 Task: Create a due date automation when advanced on, 2 days before a card is due add dates without an incomplete due date at 11:00 AM.
Action: Mouse moved to (1332, 103)
Screenshot: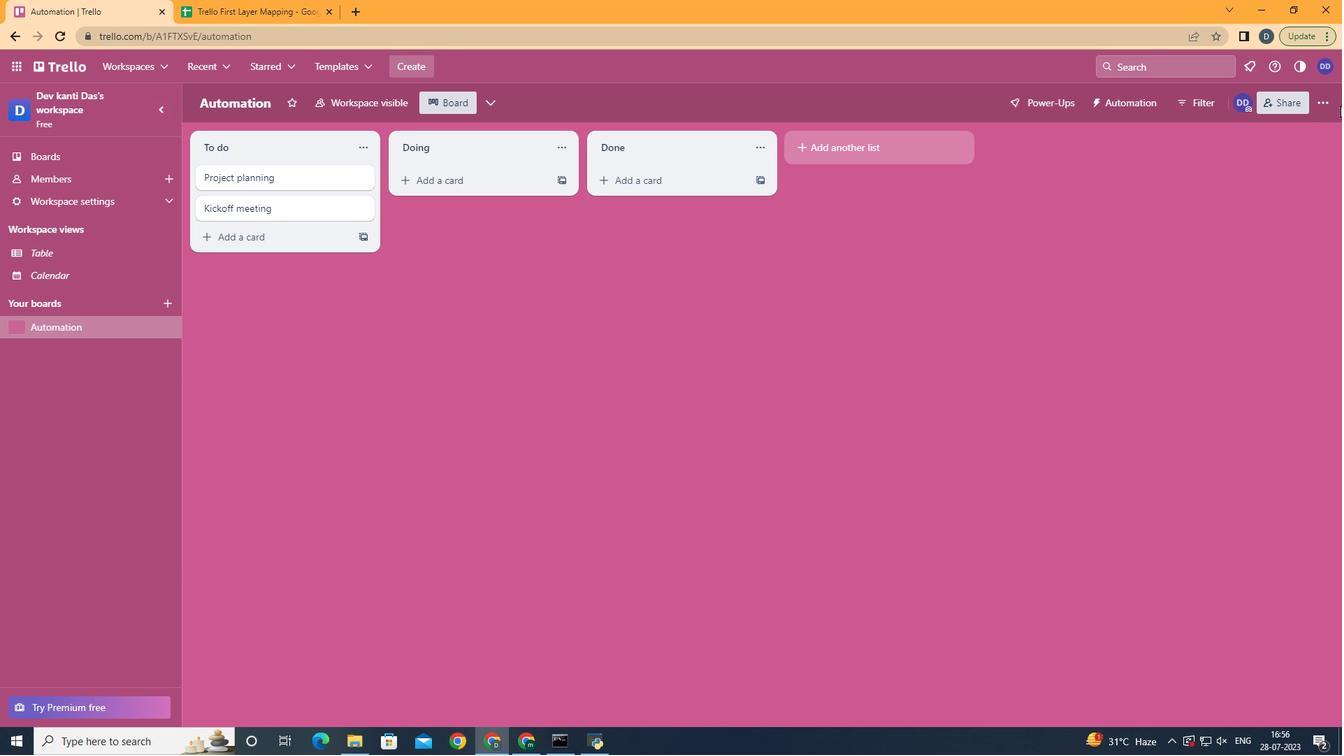 
Action: Mouse pressed left at (1332, 103)
Screenshot: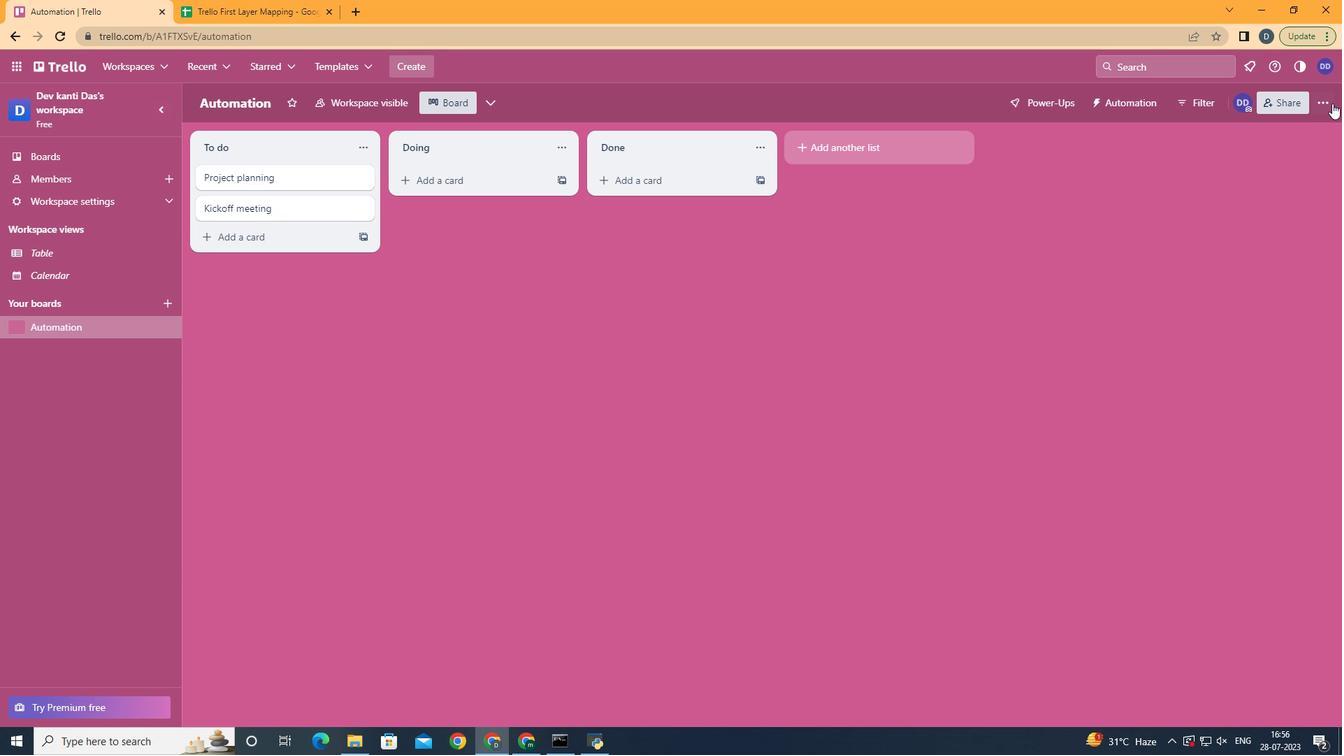 
Action: Mouse moved to (1216, 269)
Screenshot: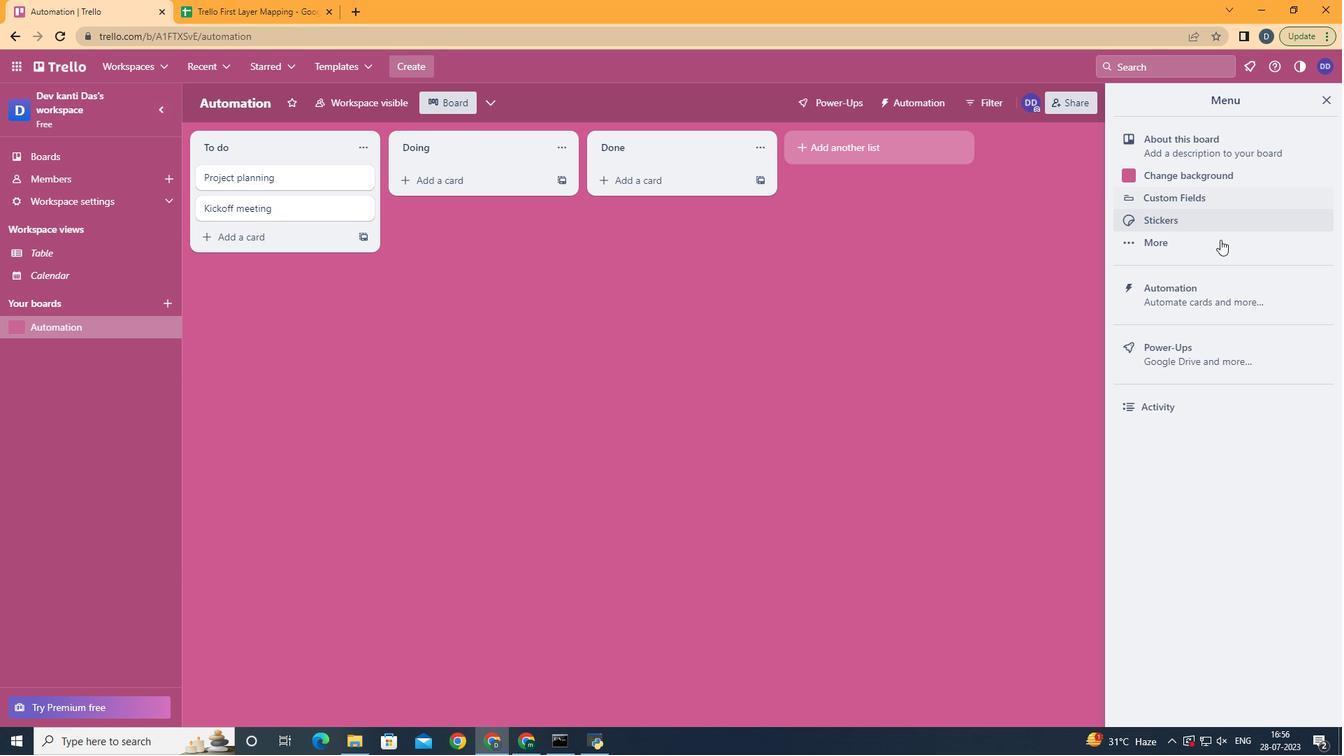 
Action: Mouse pressed left at (1216, 269)
Screenshot: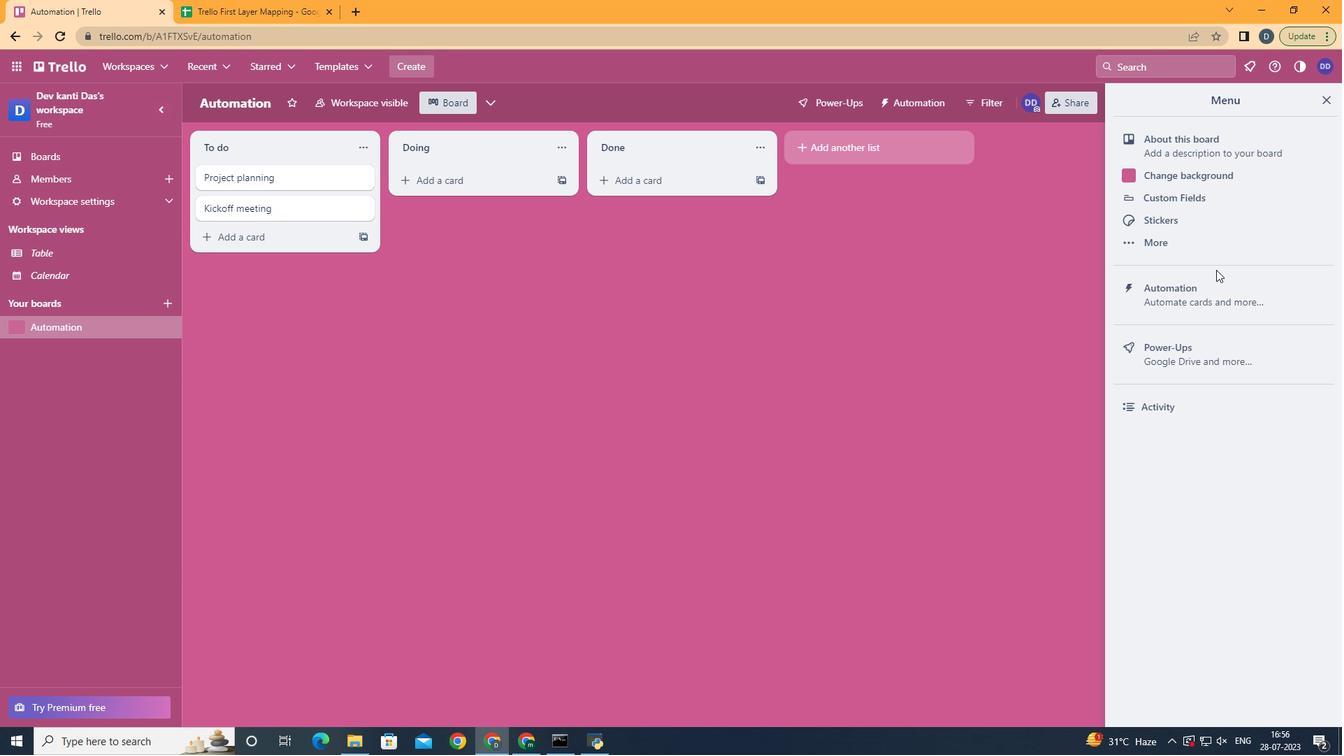 
Action: Mouse moved to (1205, 291)
Screenshot: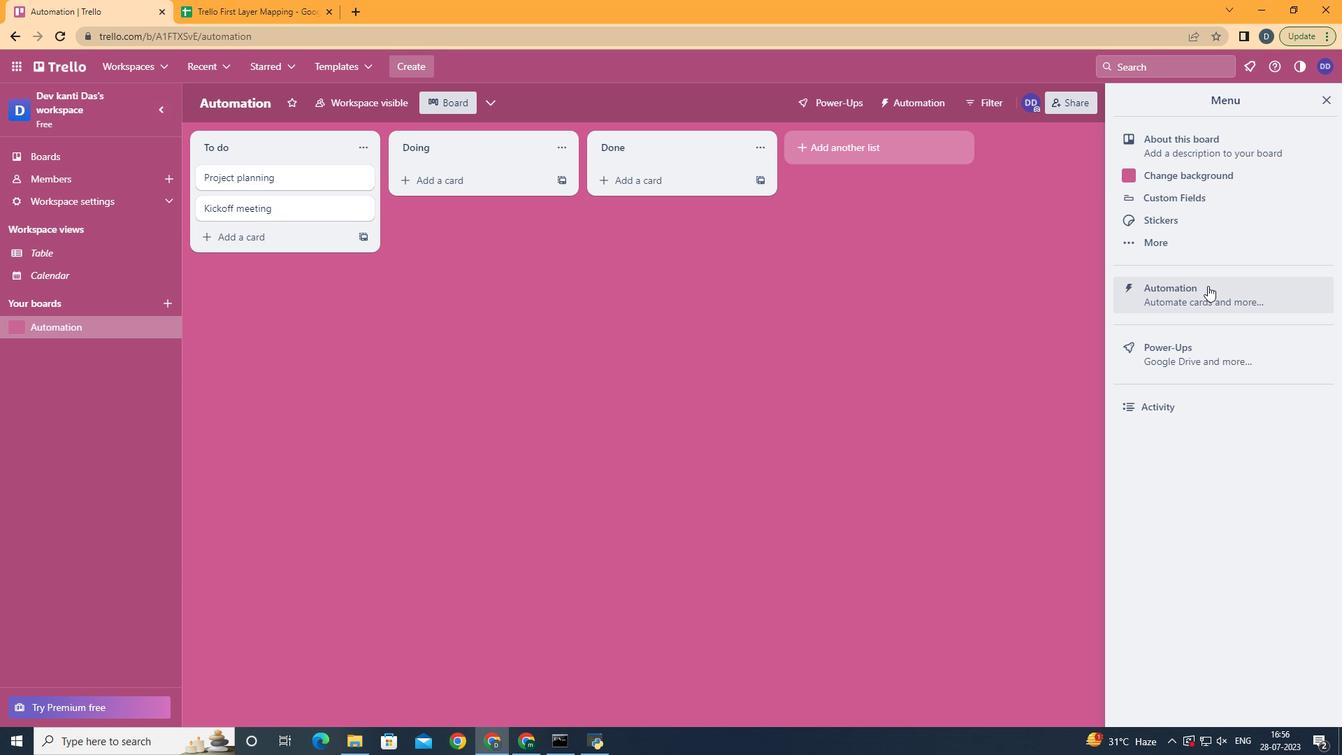 
Action: Mouse pressed left at (1205, 291)
Screenshot: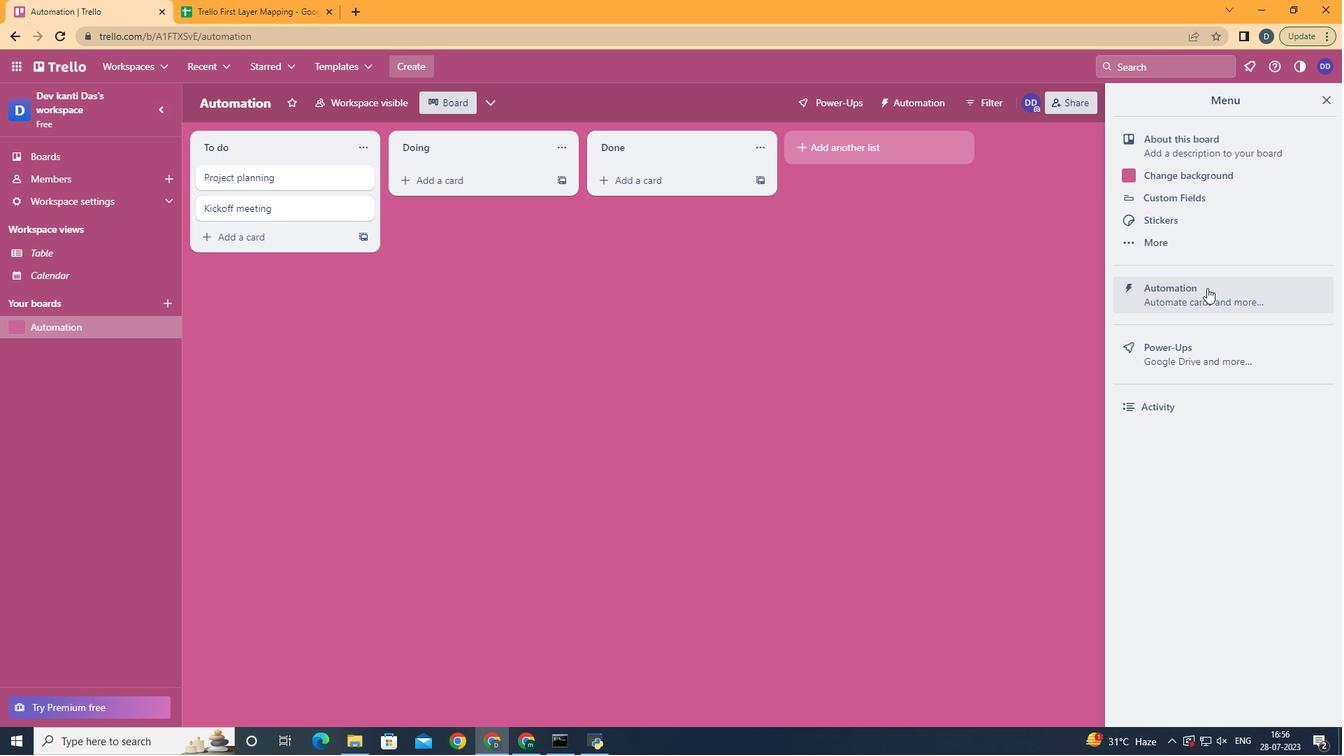 
Action: Mouse moved to (278, 278)
Screenshot: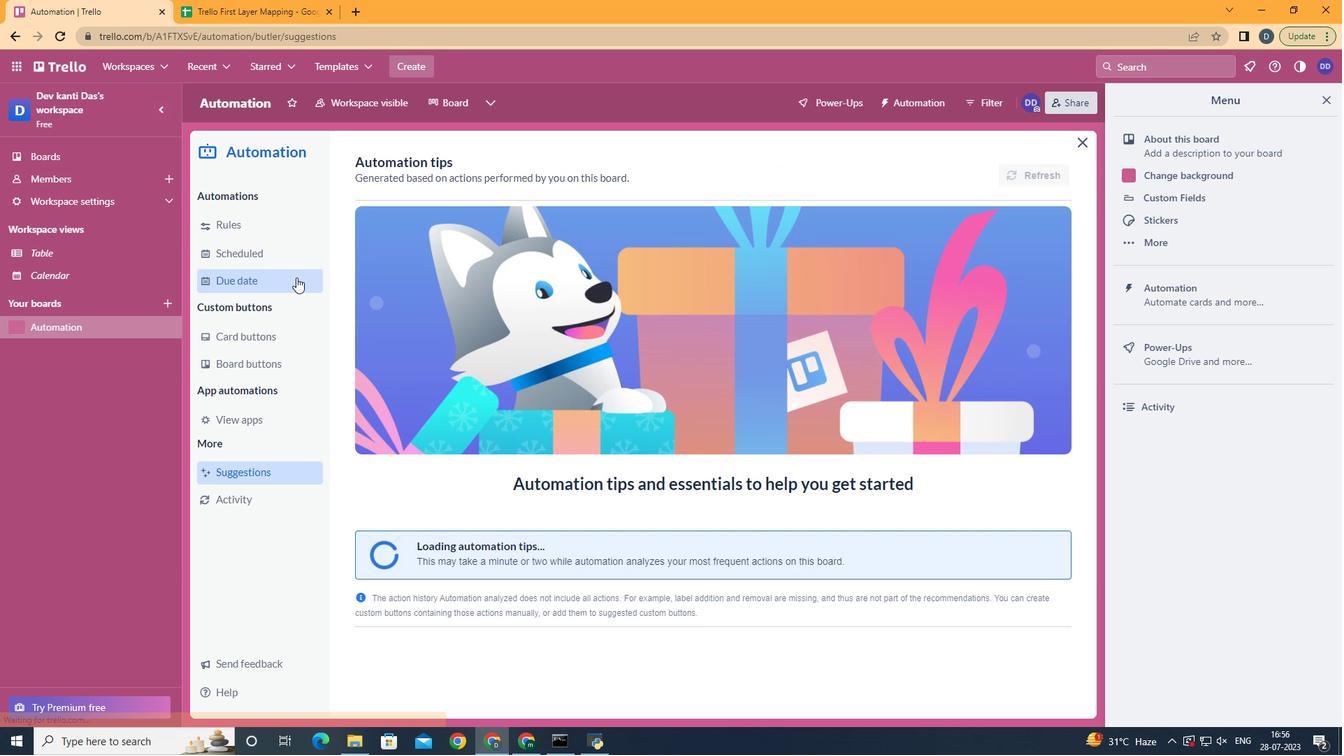 
Action: Mouse pressed left at (278, 278)
Screenshot: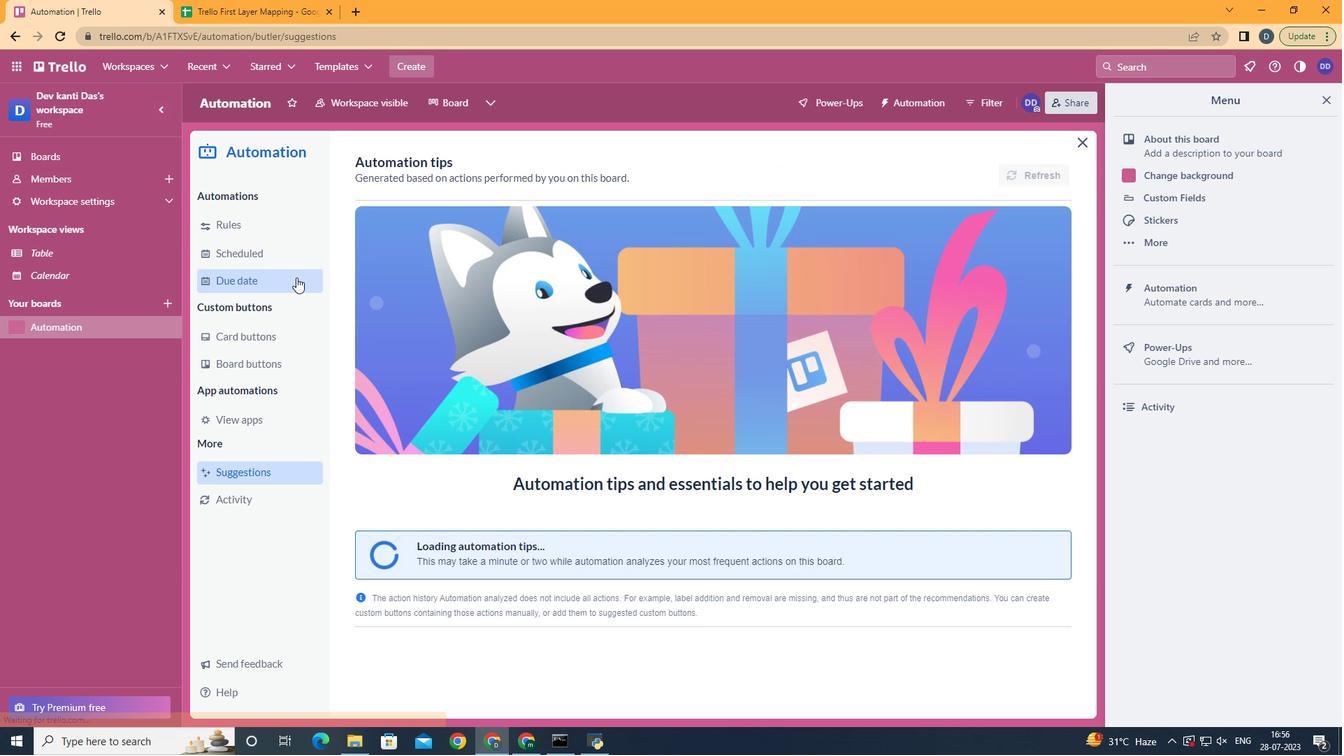 
Action: Mouse moved to (1001, 165)
Screenshot: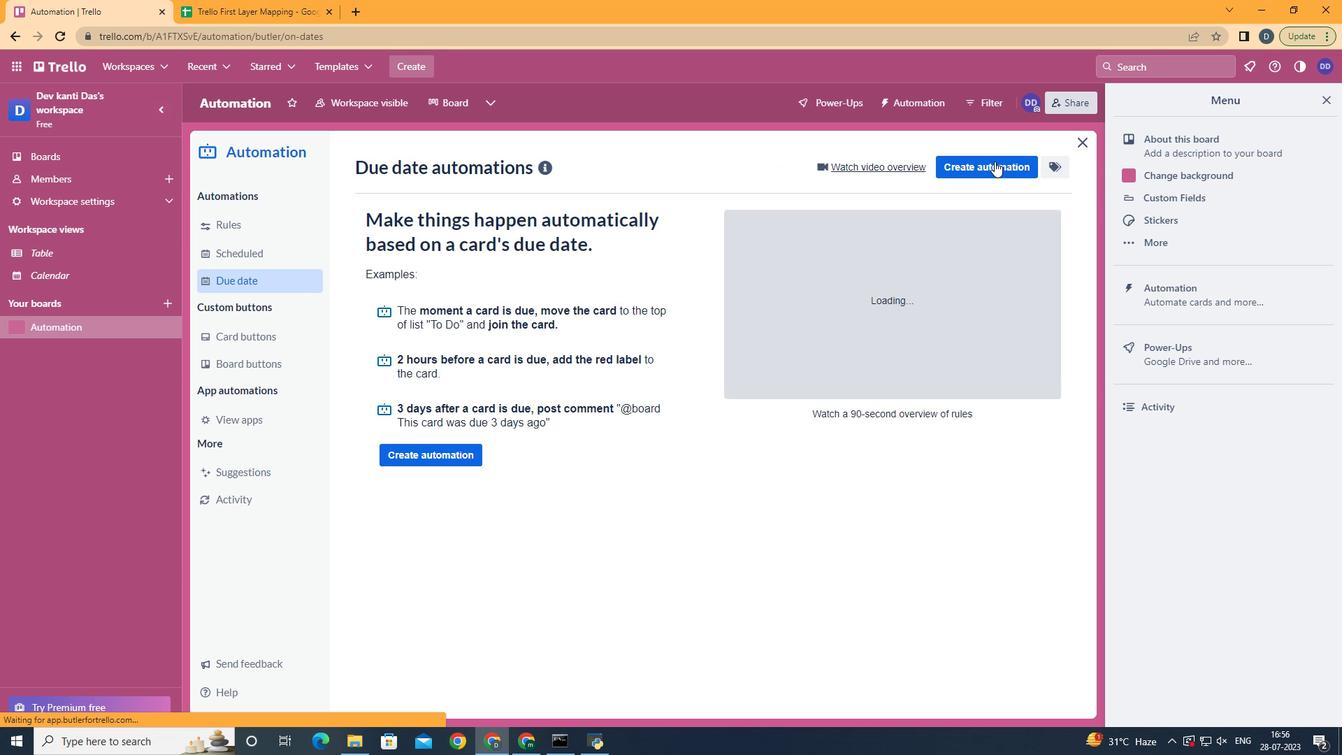 
Action: Mouse pressed left at (1001, 165)
Screenshot: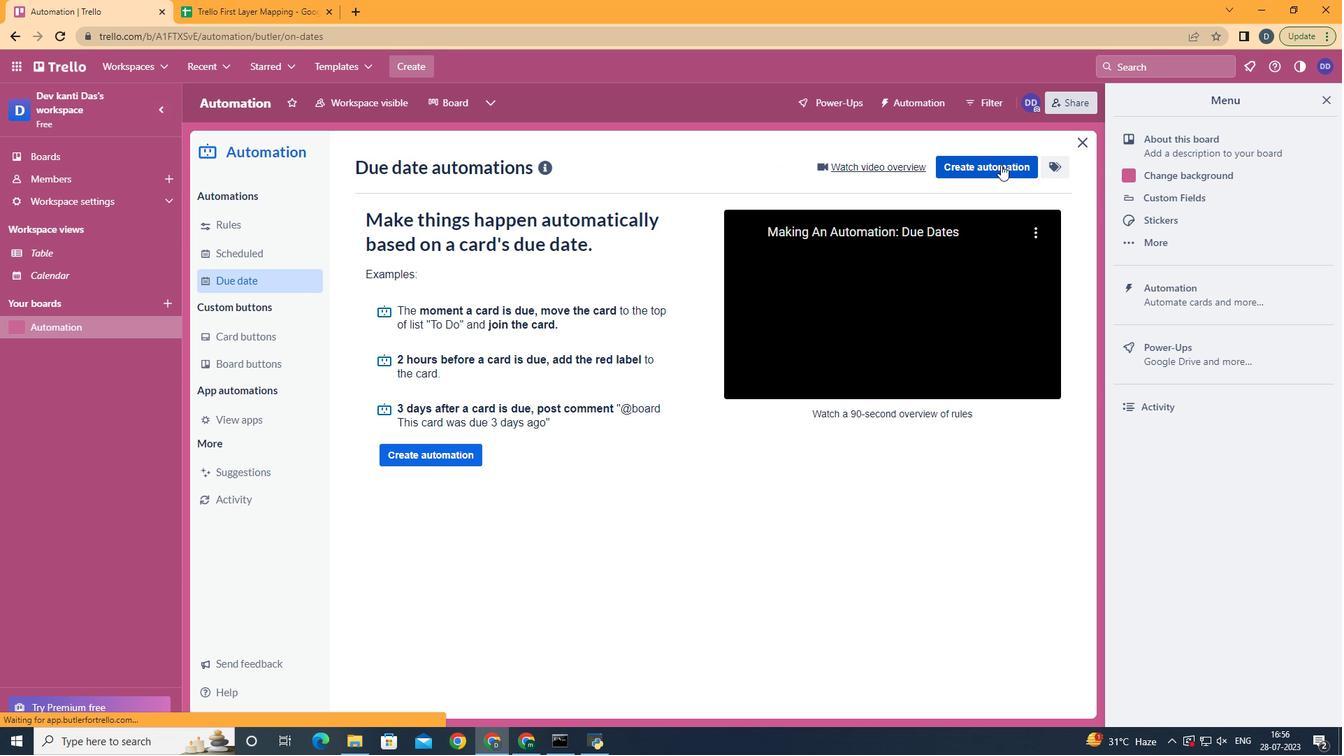 
Action: Mouse moved to (733, 294)
Screenshot: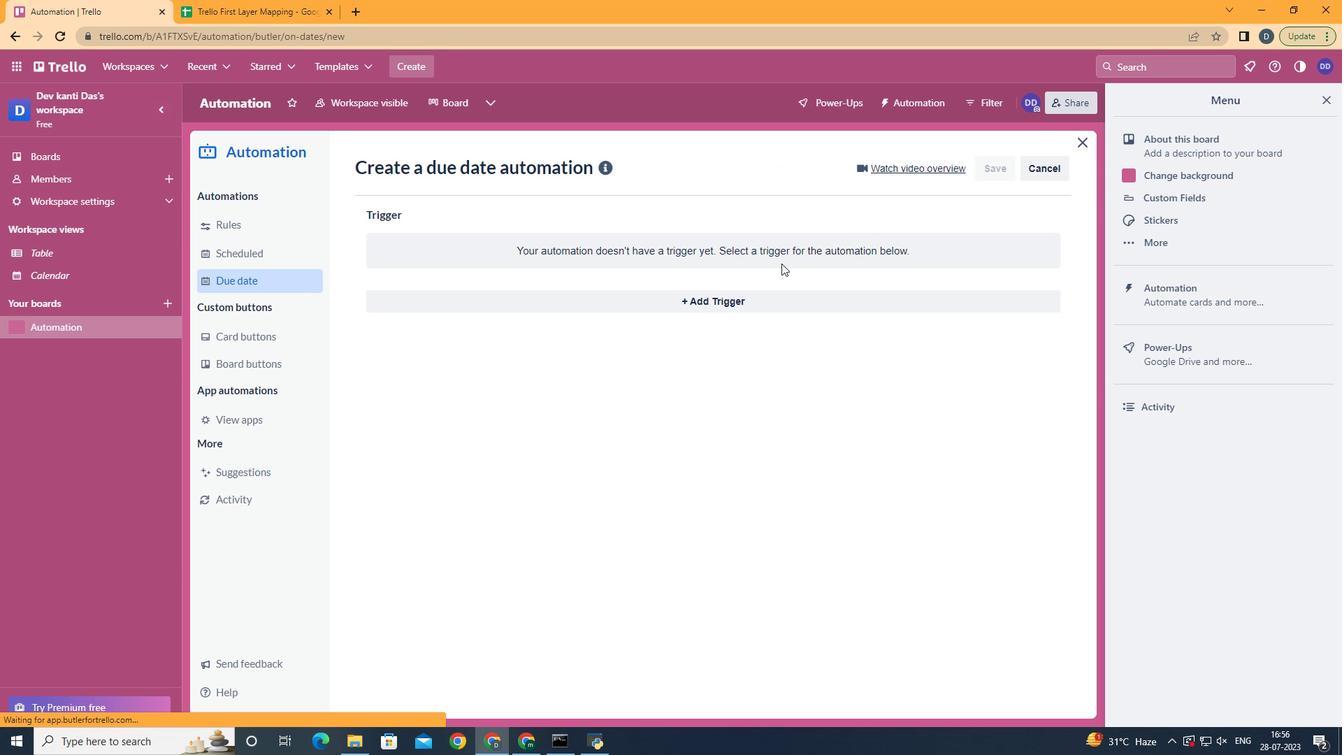 
Action: Mouse pressed left at (733, 294)
Screenshot: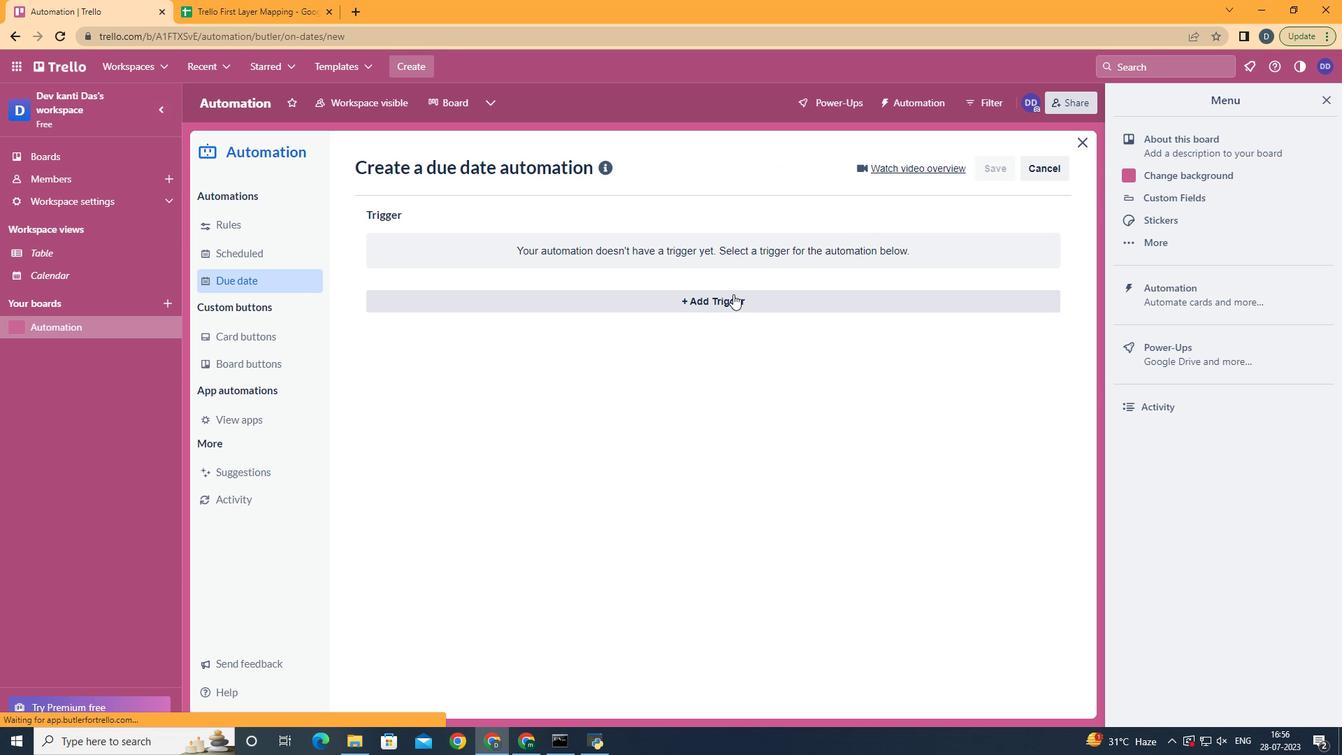 
Action: Mouse moved to (539, 517)
Screenshot: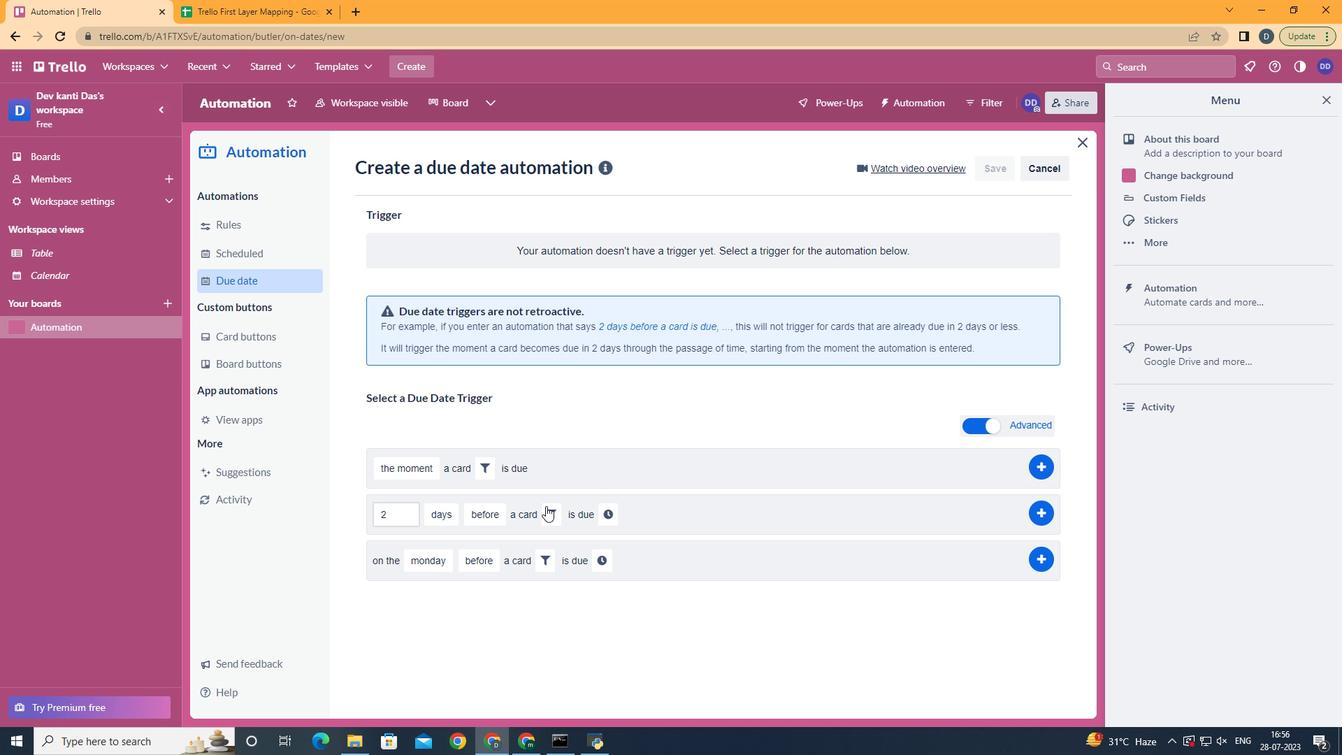 
Action: Mouse pressed left at (539, 517)
Screenshot: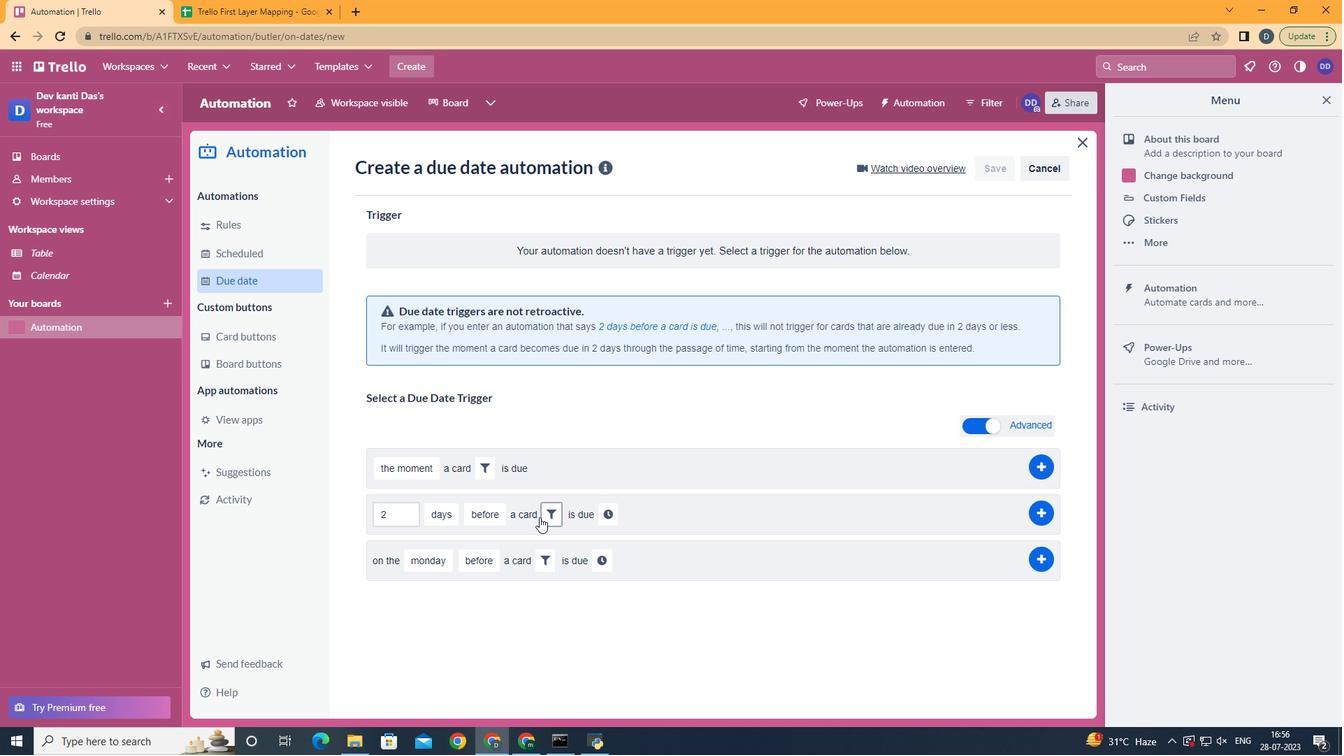 
Action: Mouse moved to (627, 552)
Screenshot: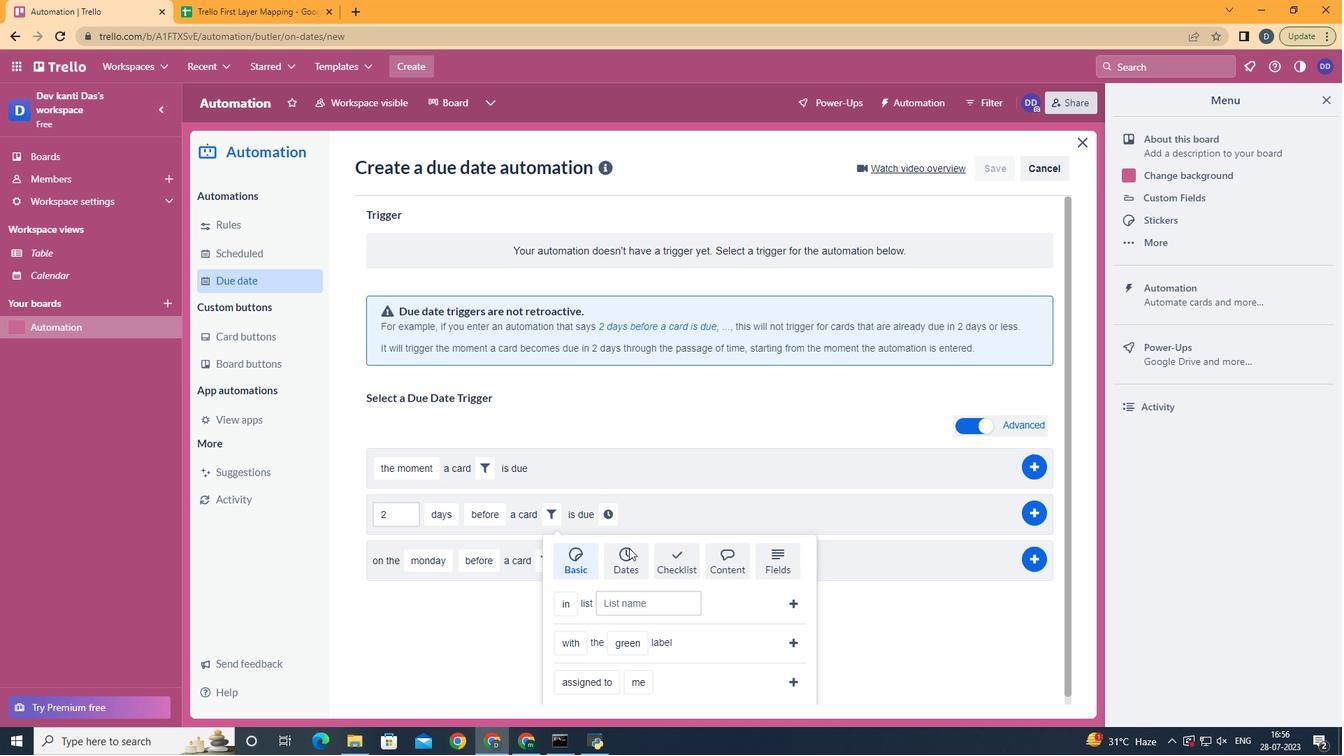 
Action: Mouse pressed left at (627, 552)
Screenshot: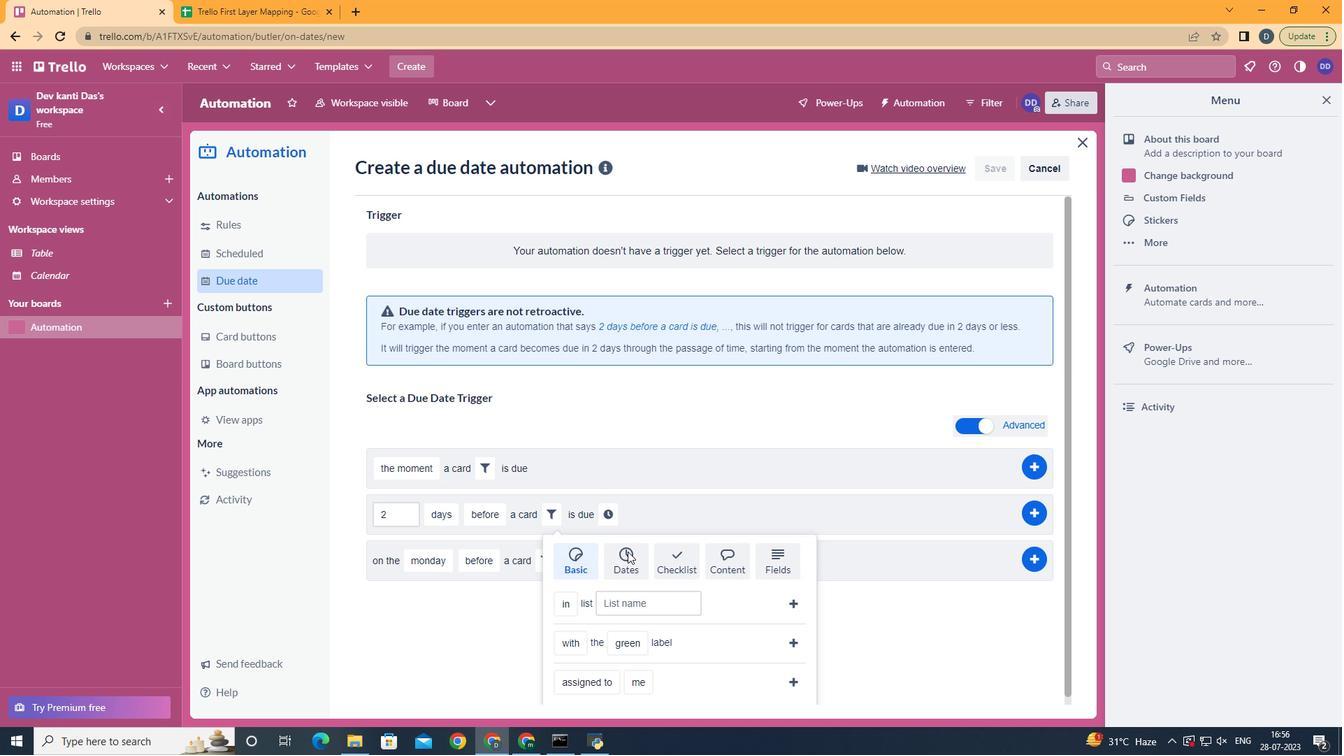 
Action: Mouse moved to (581, 655)
Screenshot: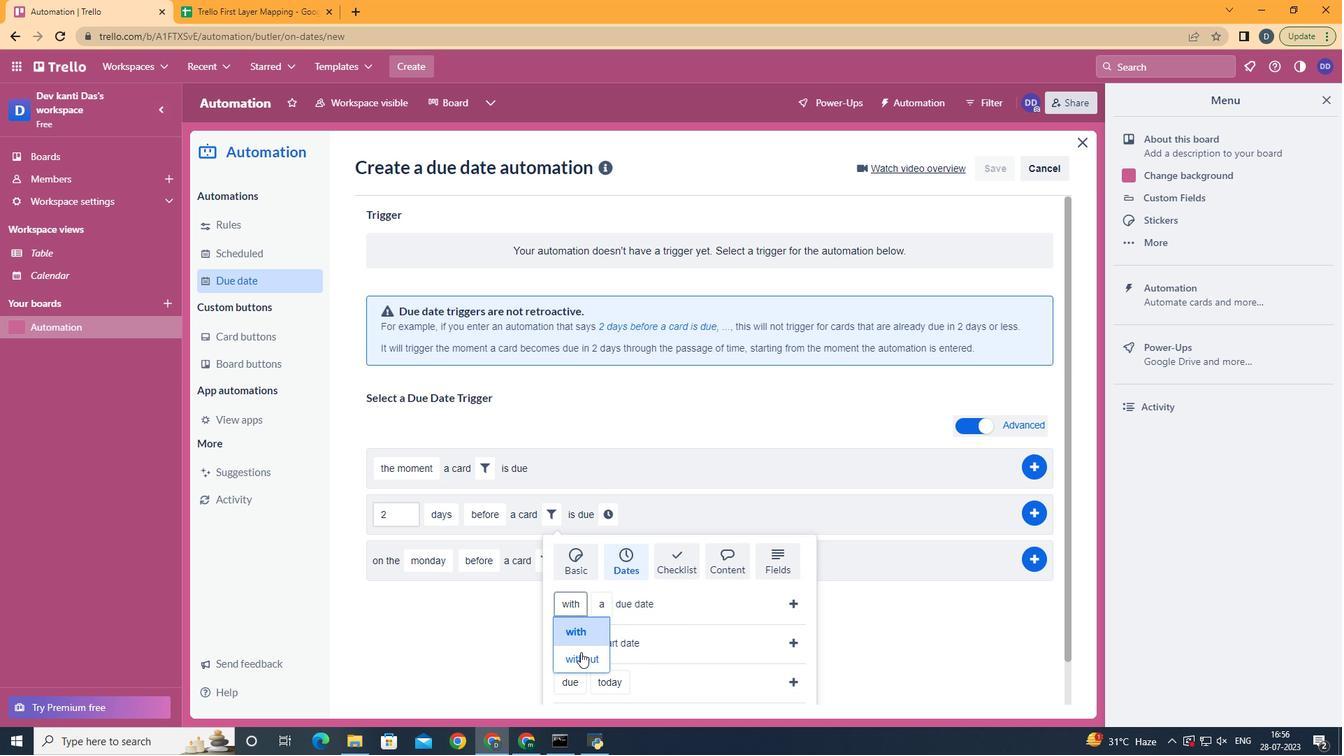 
Action: Mouse pressed left at (581, 655)
Screenshot: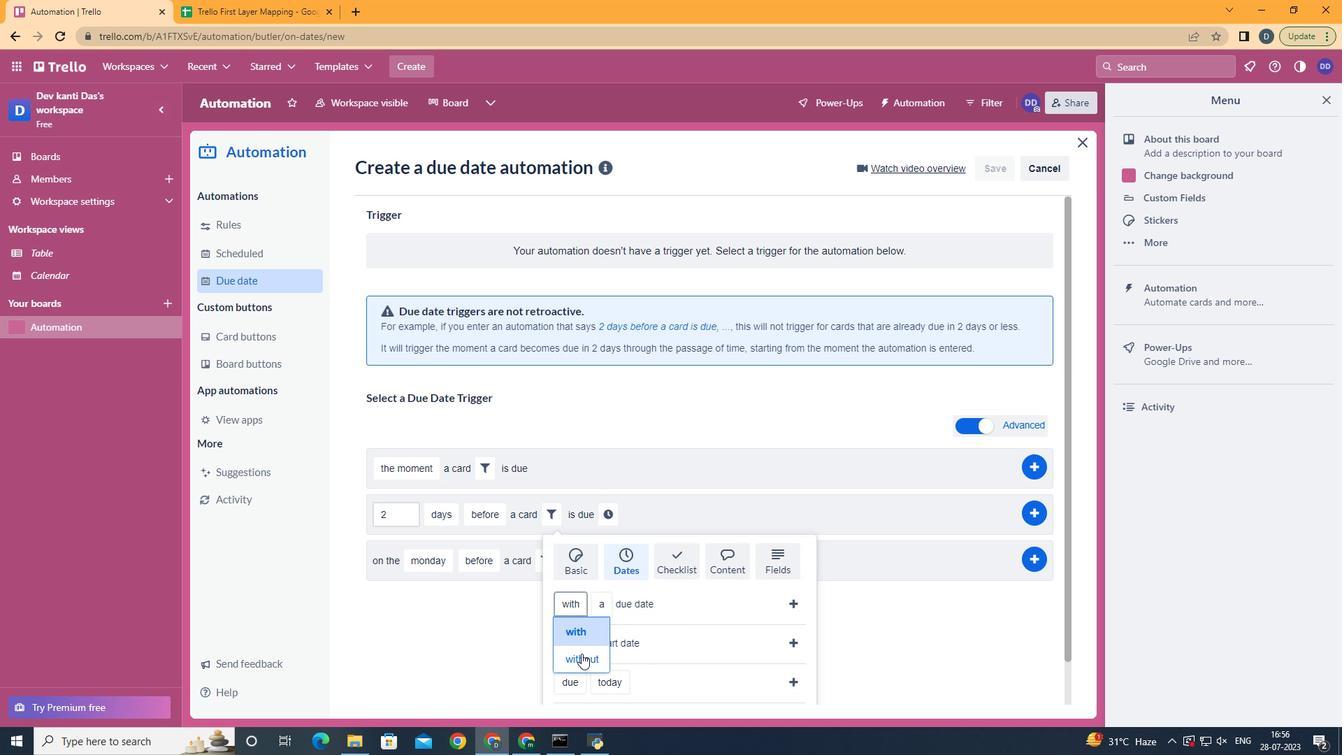 
Action: Mouse moved to (656, 553)
Screenshot: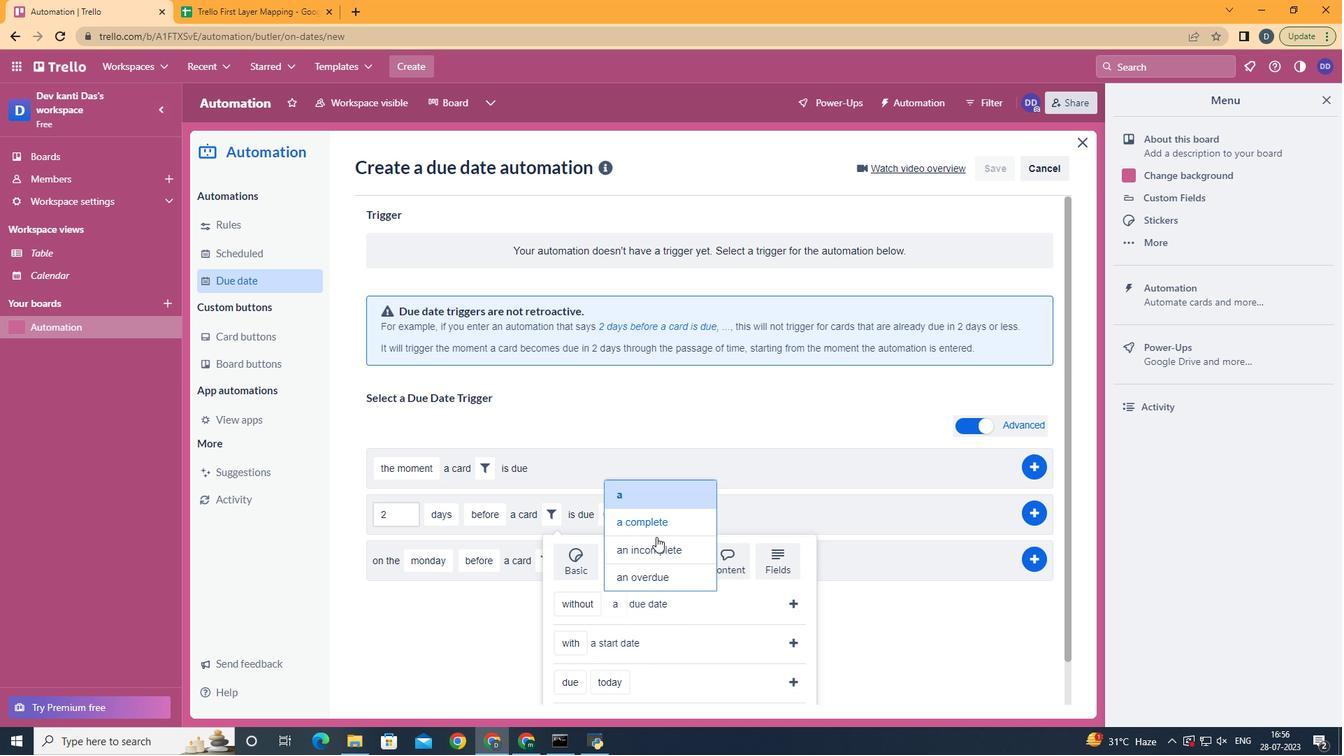 
Action: Mouse pressed left at (656, 553)
Screenshot: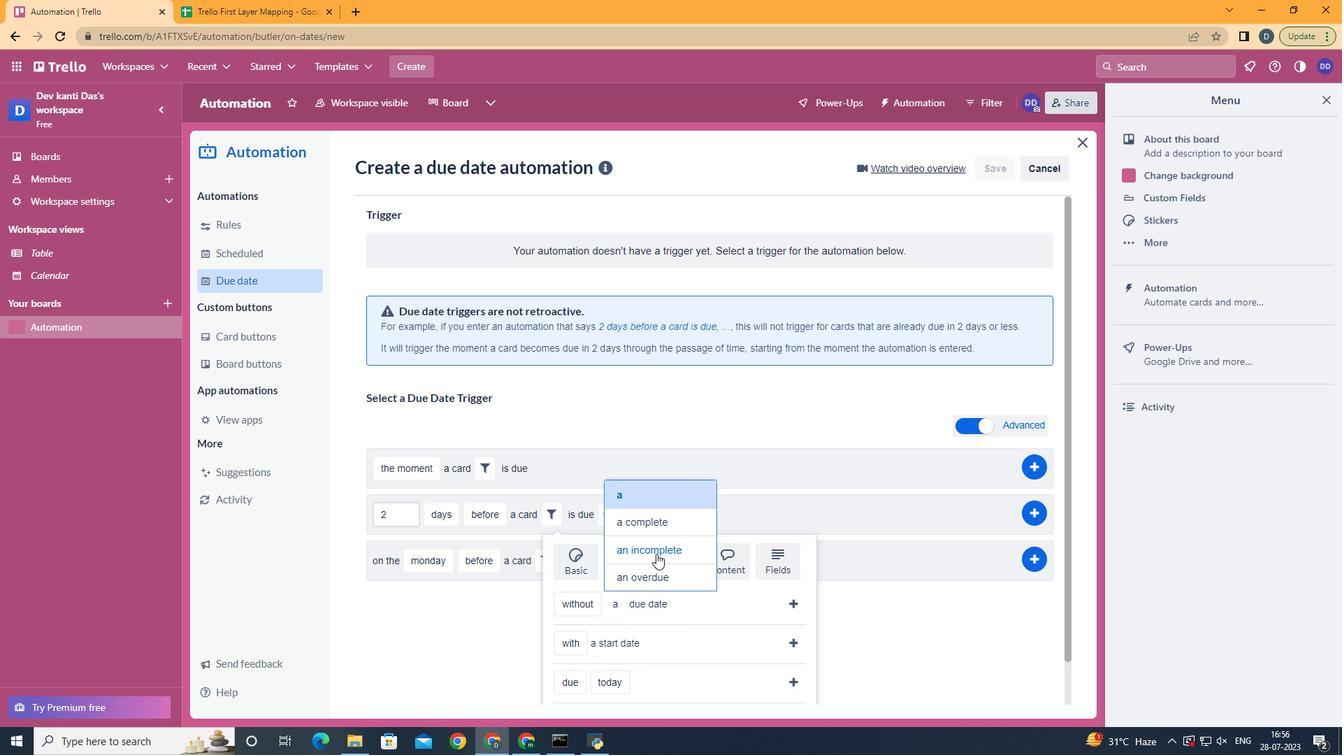 
Action: Mouse moved to (794, 604)
Screenshot: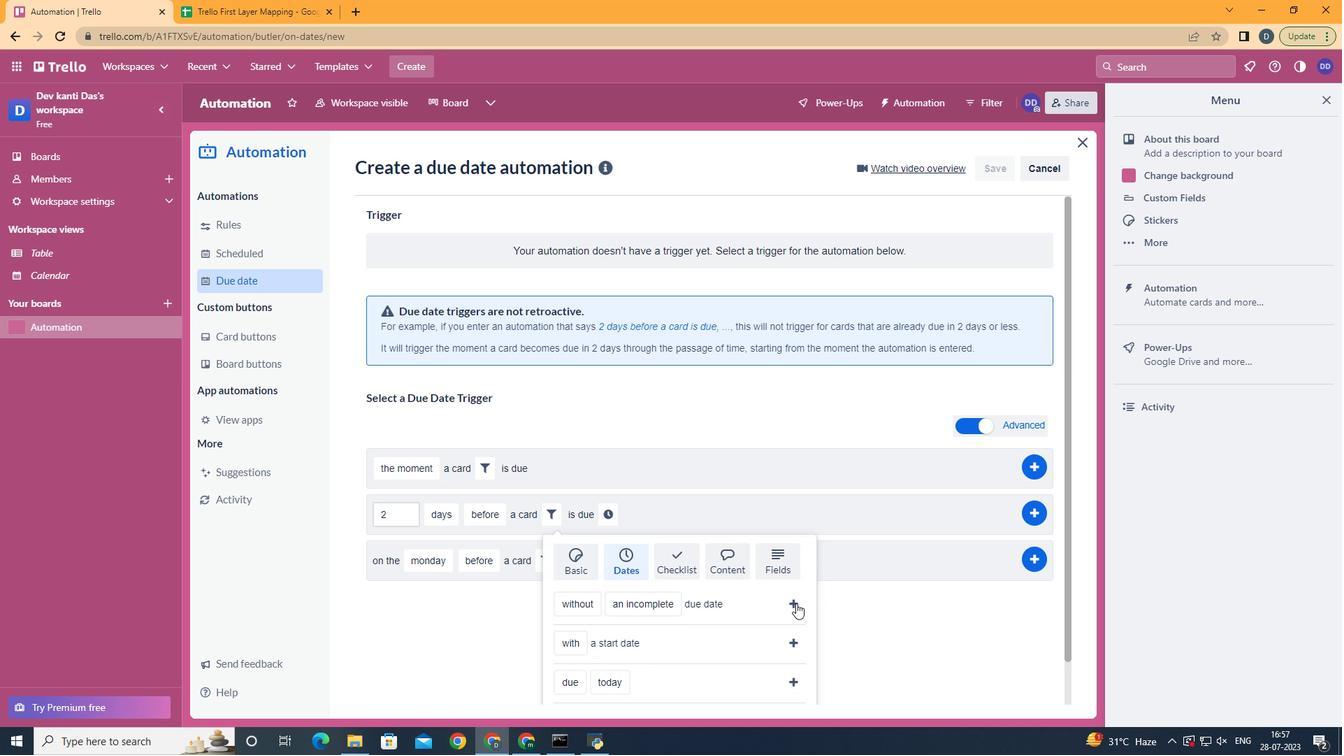 
Action: Mouse pressed left at (794, 604)
Screenshot: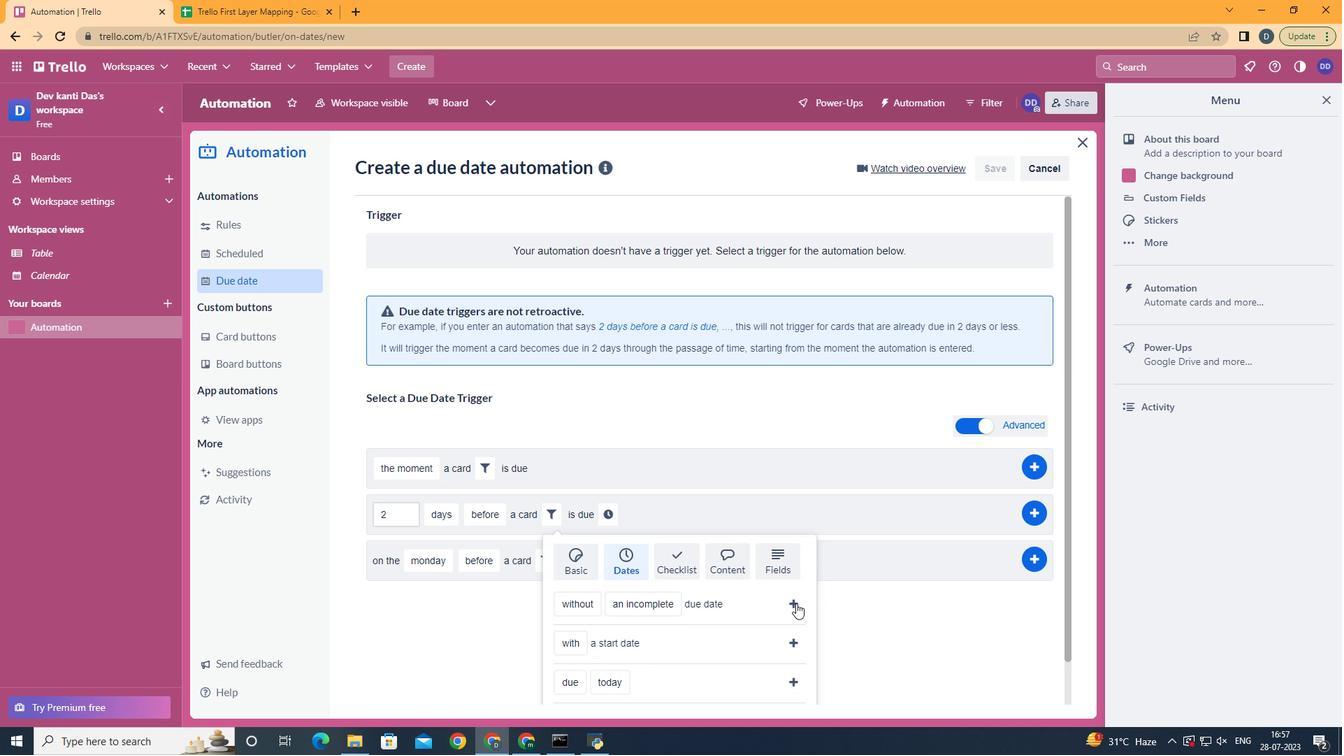 
Action: Mouse moved to (780, 520)
Screenshot: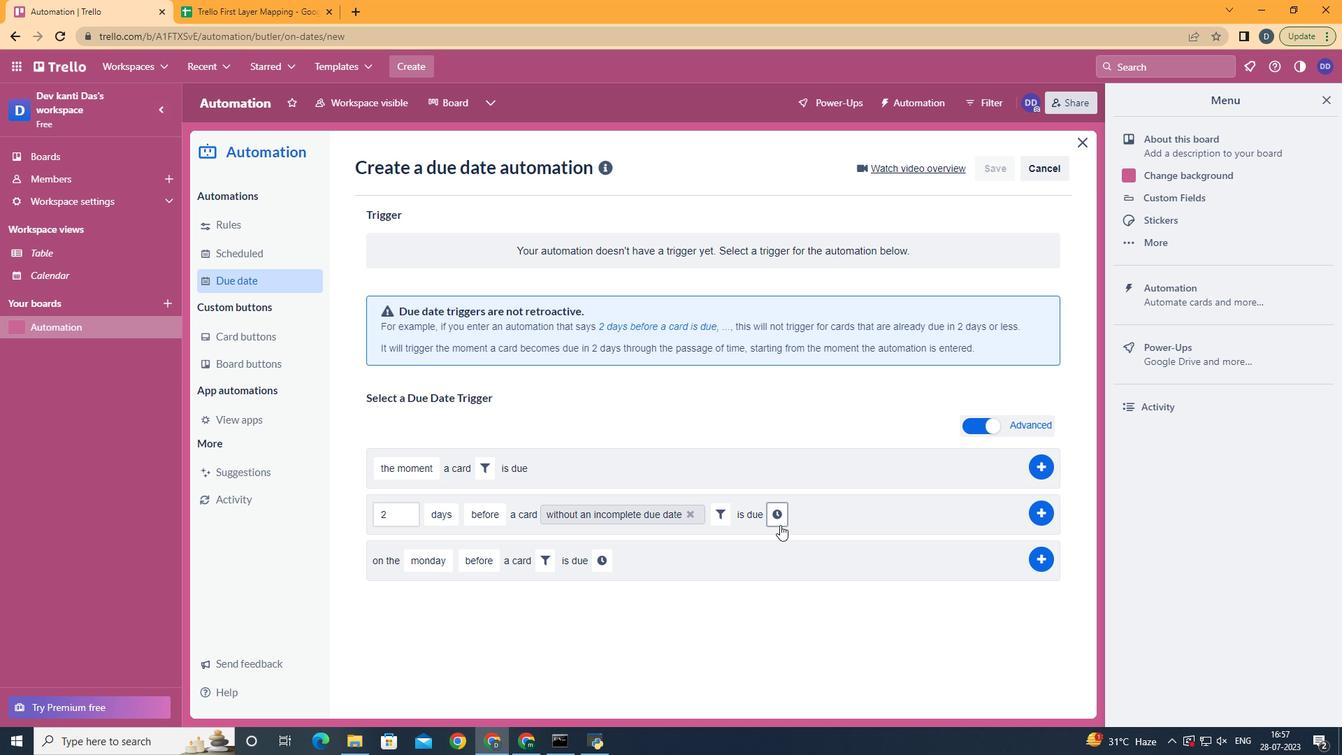 
Action: Mouse pressed left at (780, 520)
Screenshot: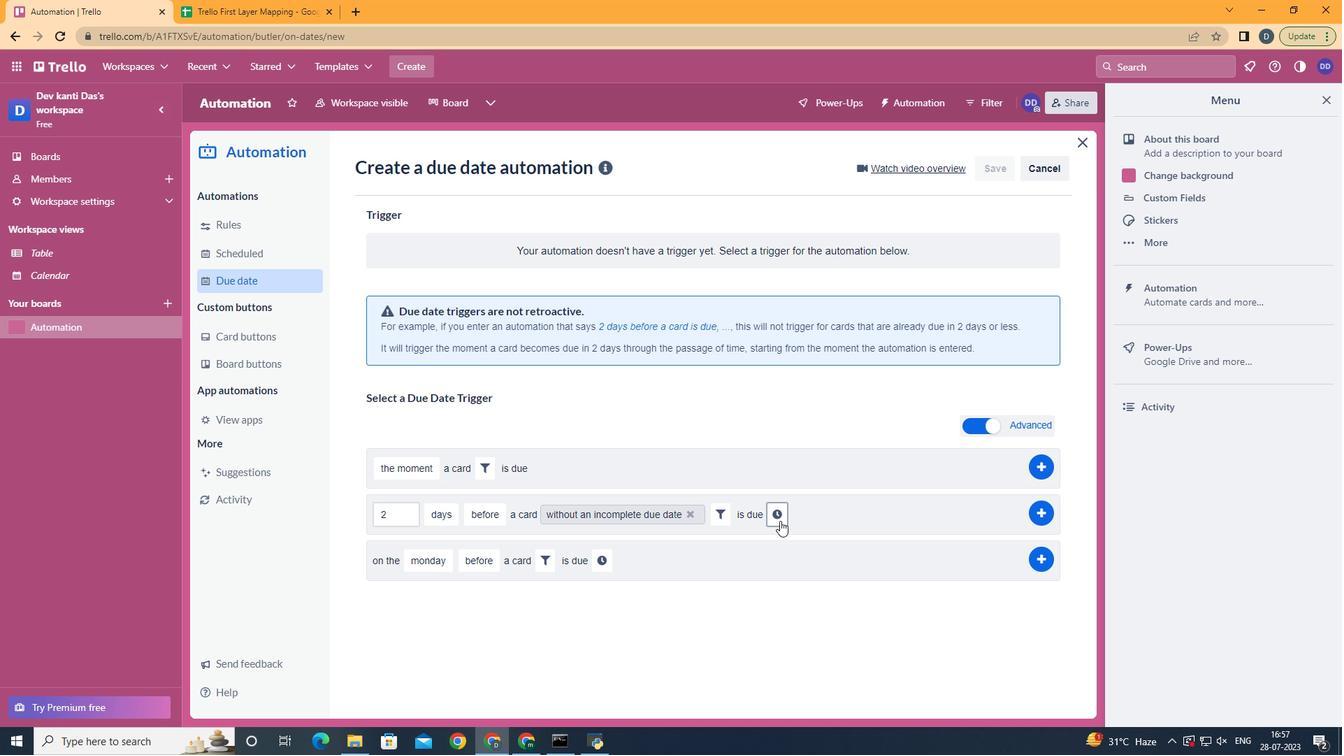 
Action: Mouse moved to (821, 518)
Screenshot: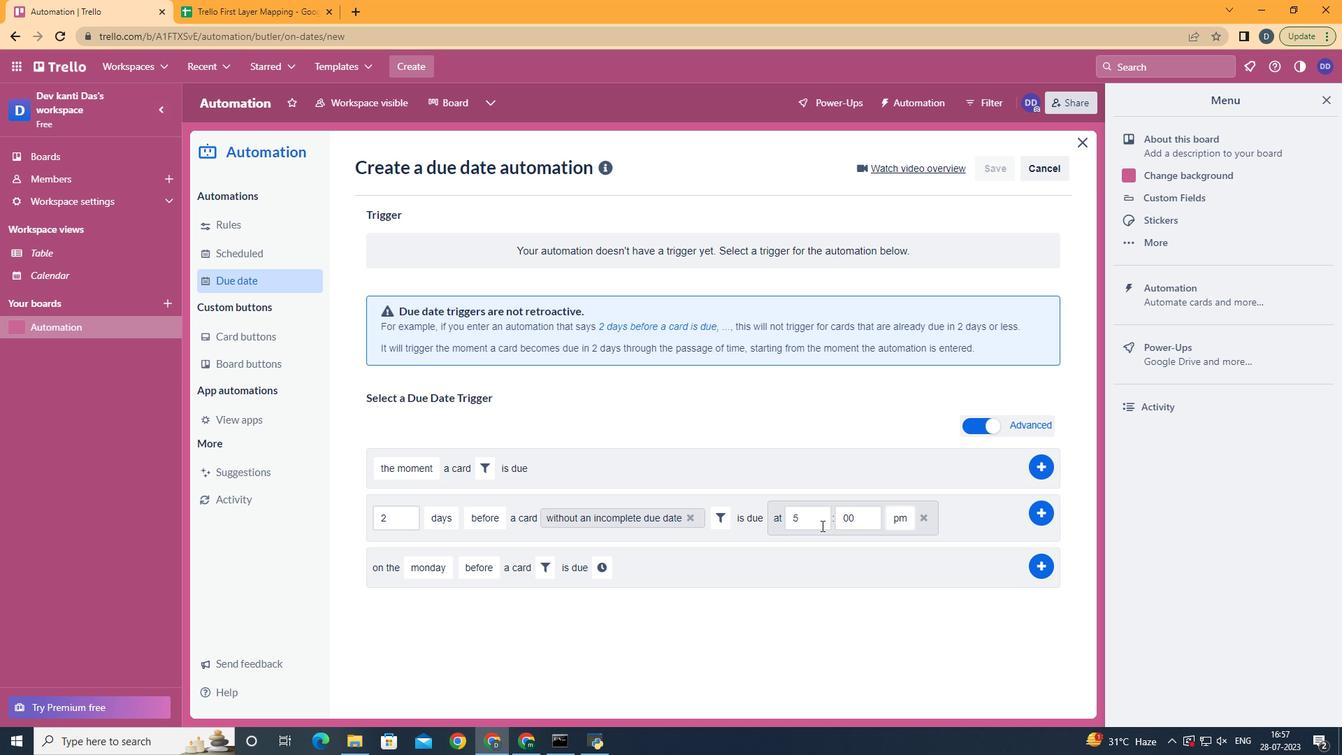 
Action: Mouse pressed left at (821, 518)
Screenshot: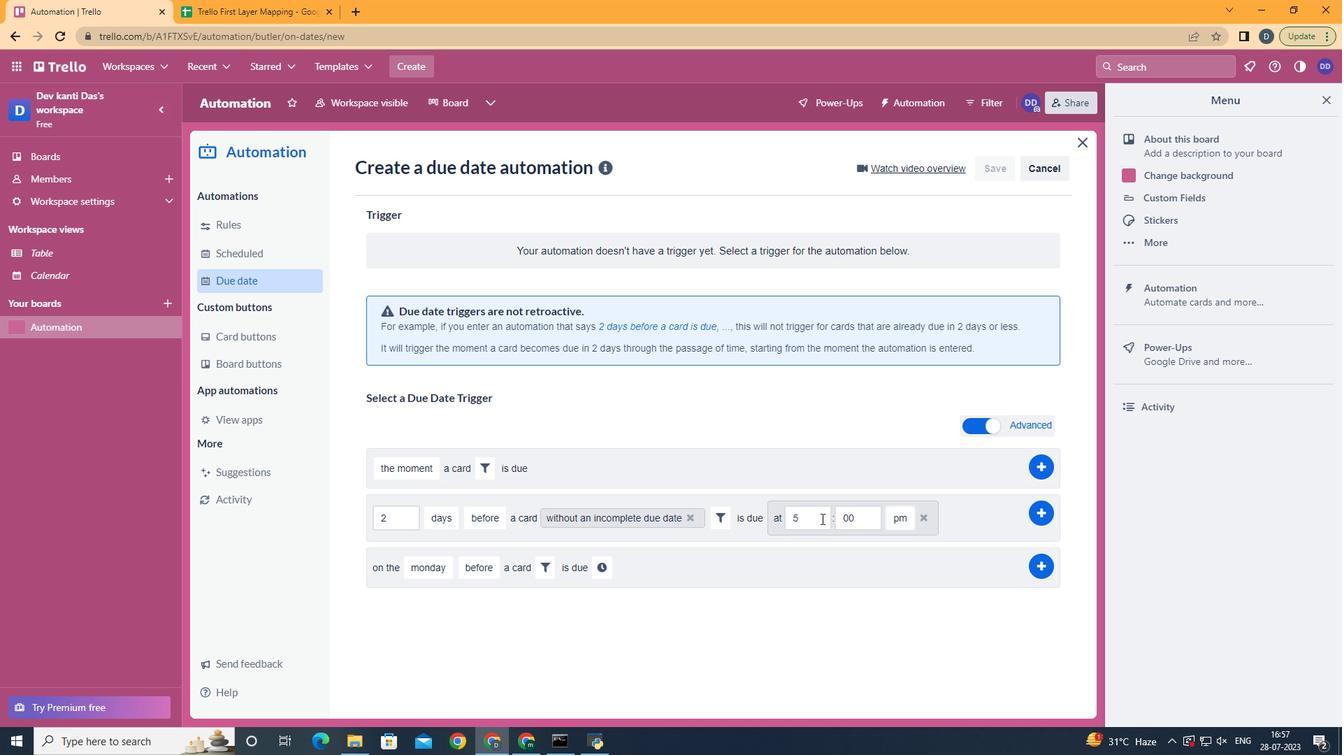 
Action: Mouse moved to (821, 518)
Screenshot: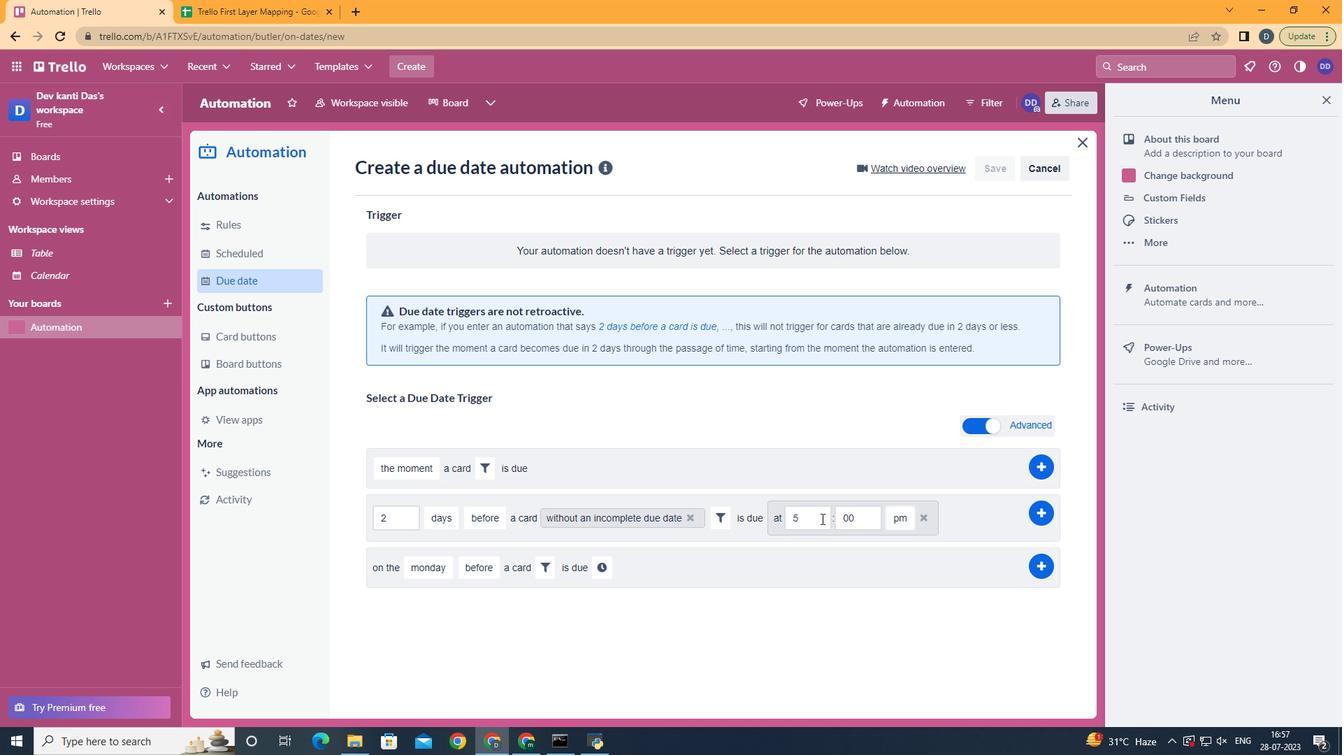 
Action: Key pressed <Key.backspace>11
Screenshot: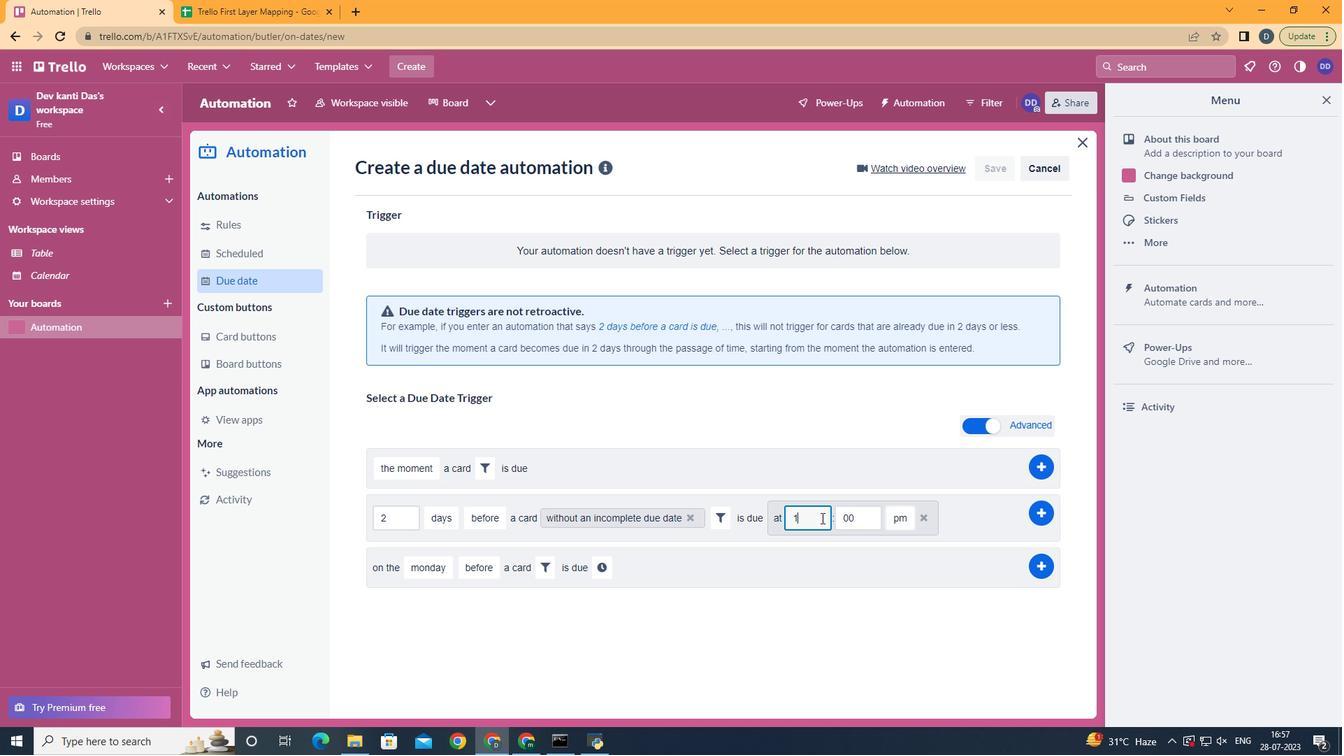 
Action: Mouse moved to (910, 550)
Screenshot: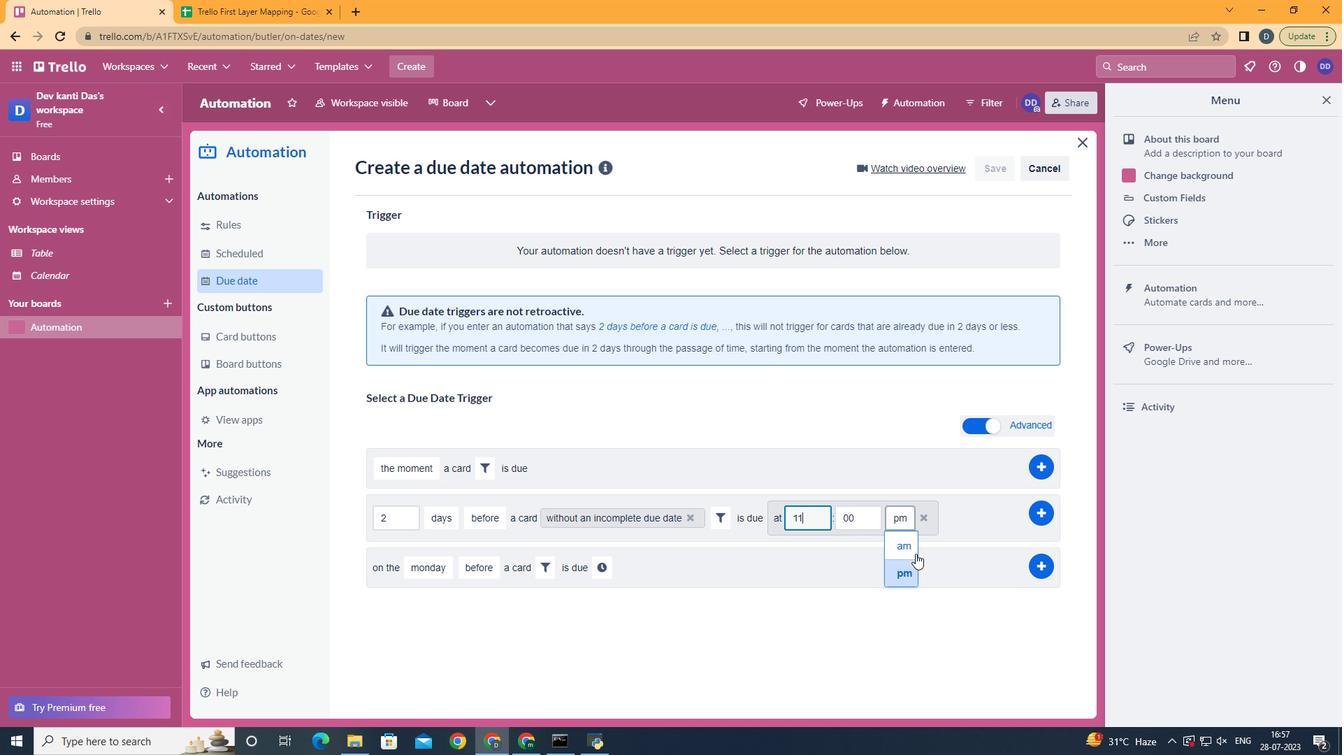 
Action: Mouse pressed left at (910, 550)
Screenshot: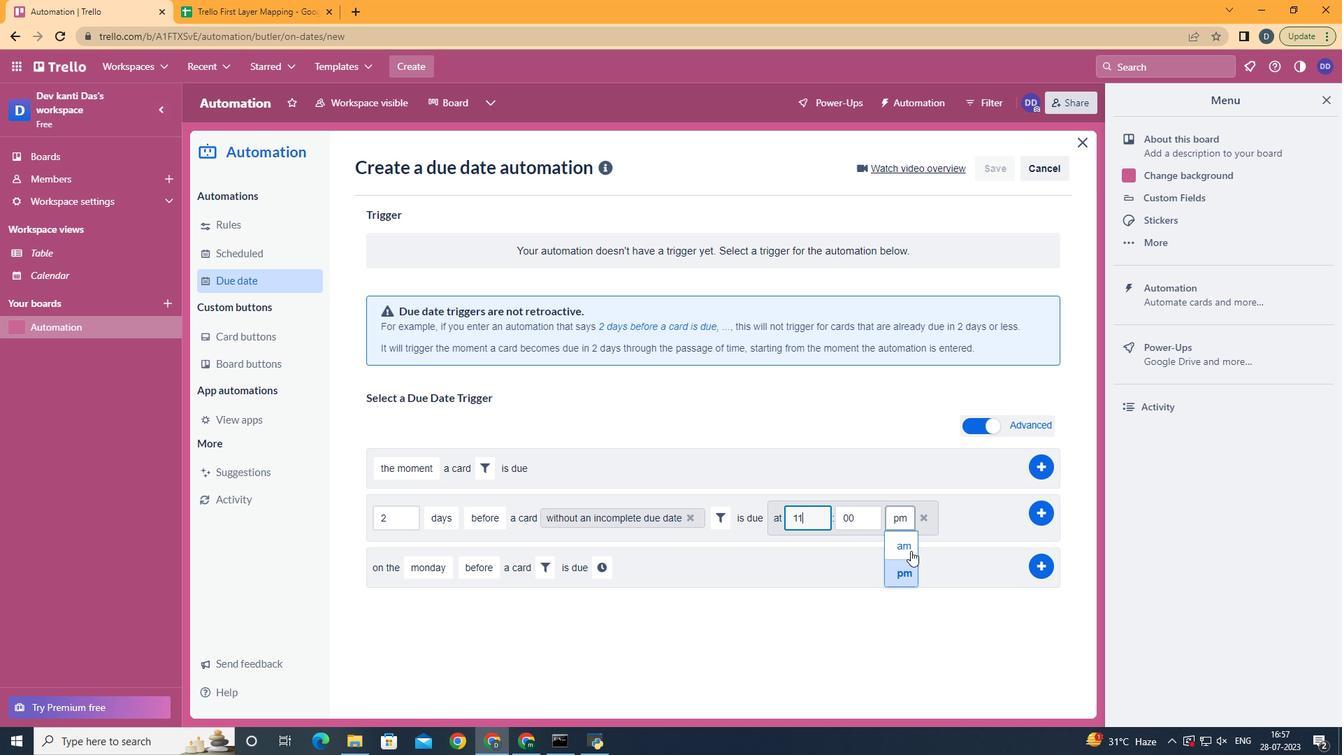 
